 Task: Add Sprouts Mozzarella Shredded Cheese Value Pack to the cart.
Action: Mouse pressed left at (19, 72)
Screenshot: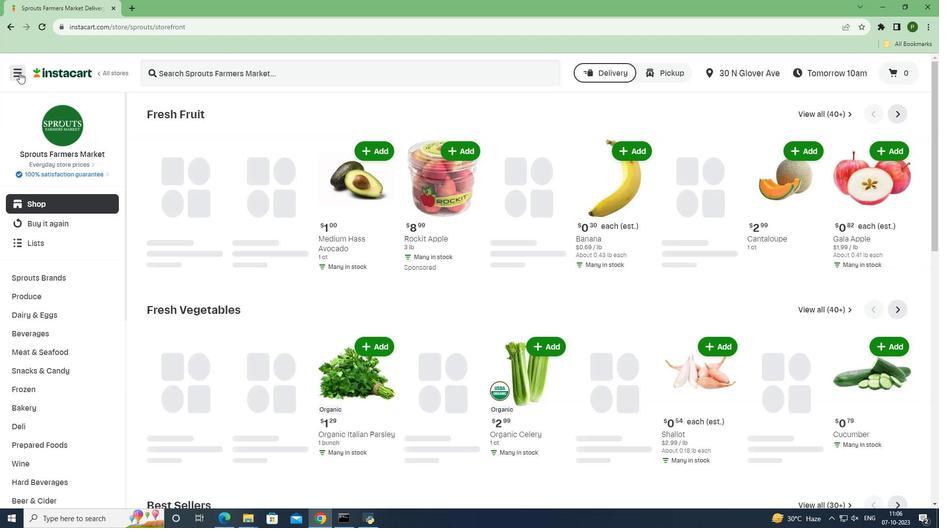 
Action: Mouse moved to (29, 259)
Screenshot: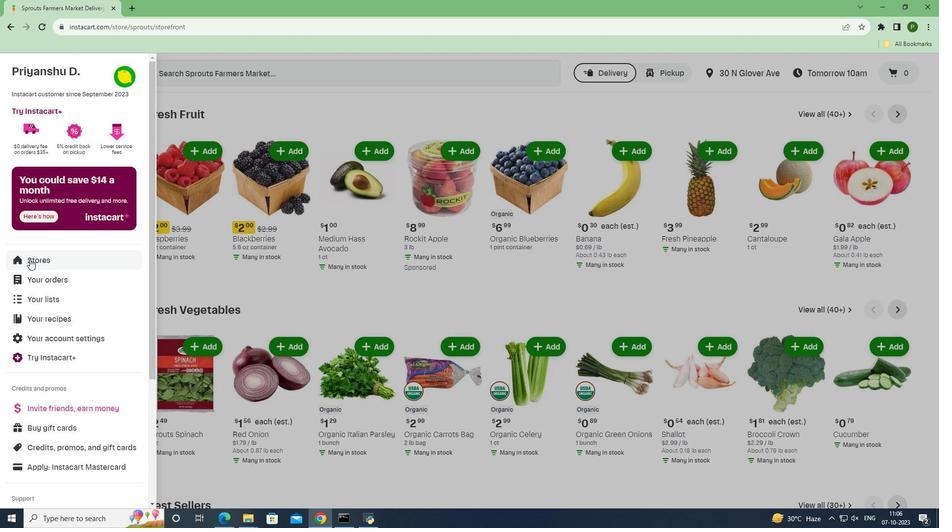 
Action: Mouse pressed left at (29, 259)
Screenshot: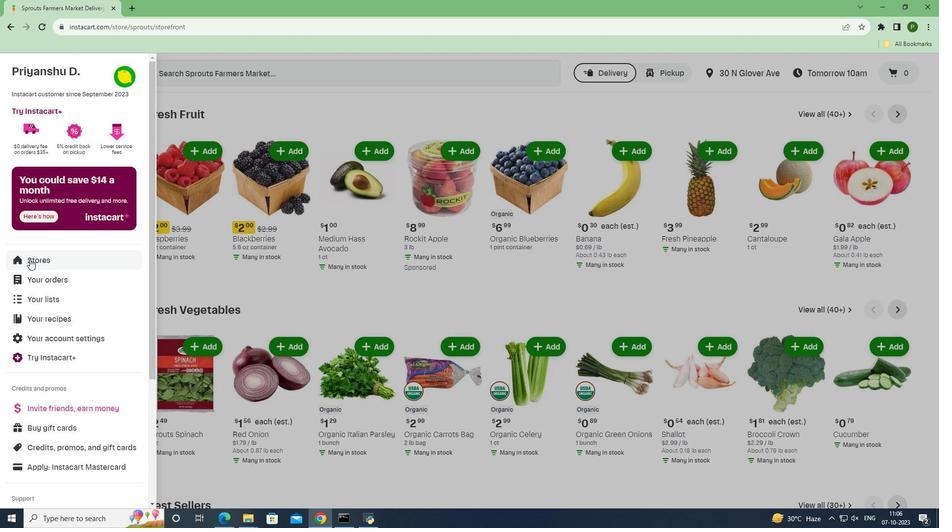 
Action: Mouse moved to (219, 110)
Screenshot: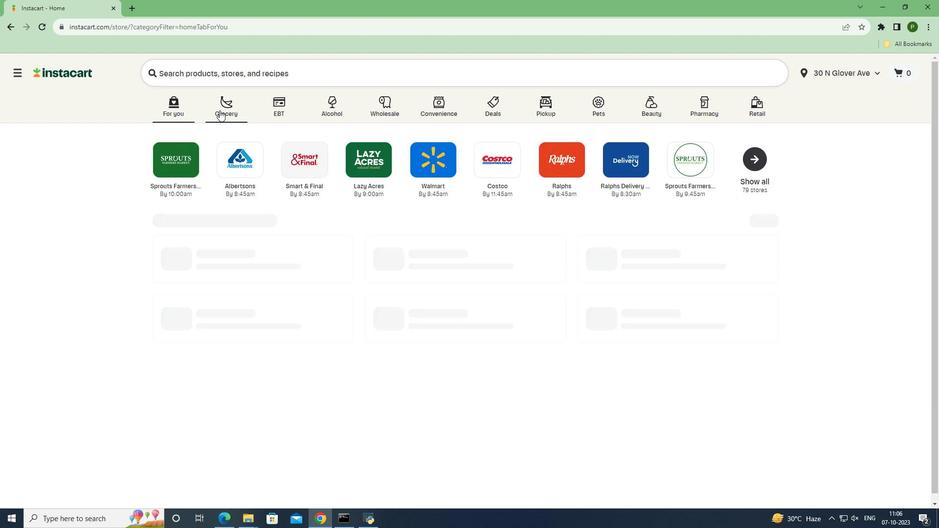 
Action: Mouse pressed left at (219, 110)
Screenshot: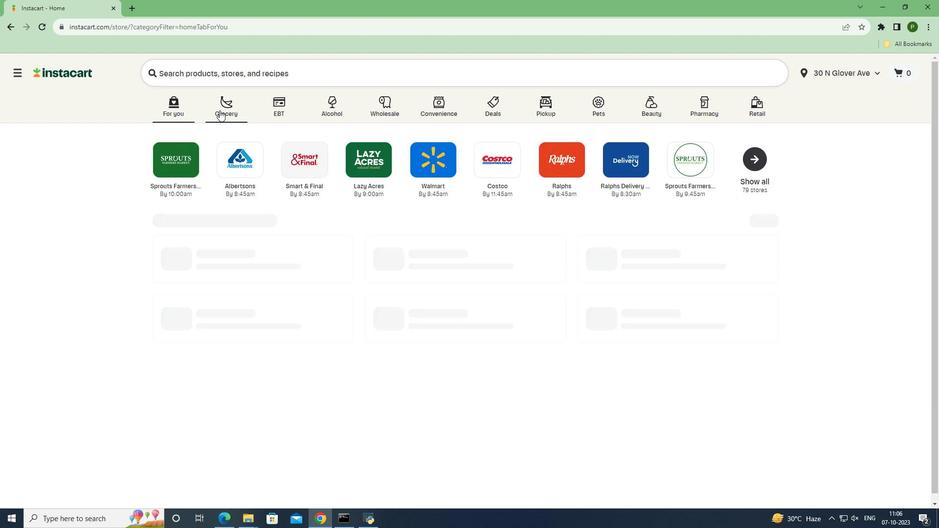 
Action: Mouse moved to (396, 221)
Screenshot: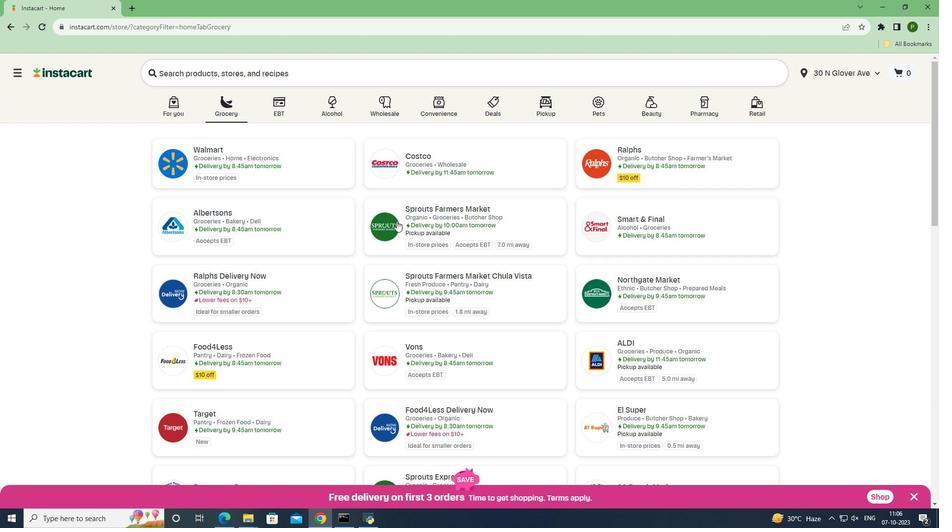 
Action: Mouse pressed left at (396, 221)
Screenshot: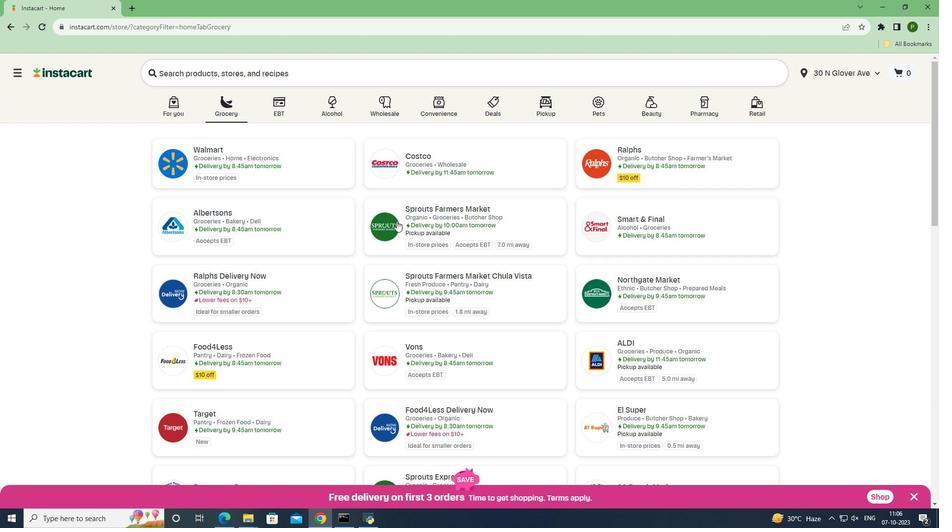 
Action: Mouse moved to (63, 315)
Screenshot: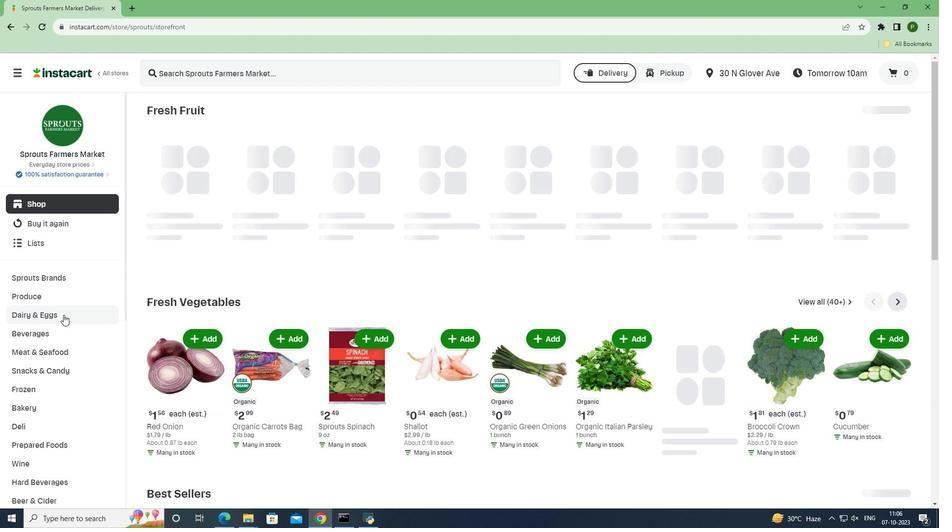 
Action: Mouse pressed left at (63, 315)
Screenshot: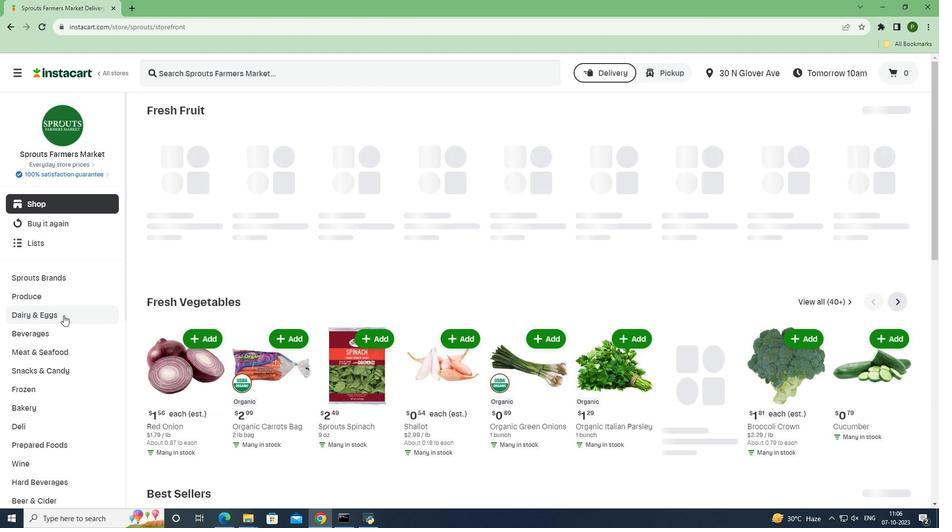 
Action: Mouse moved to (52, 353)
Screenshot: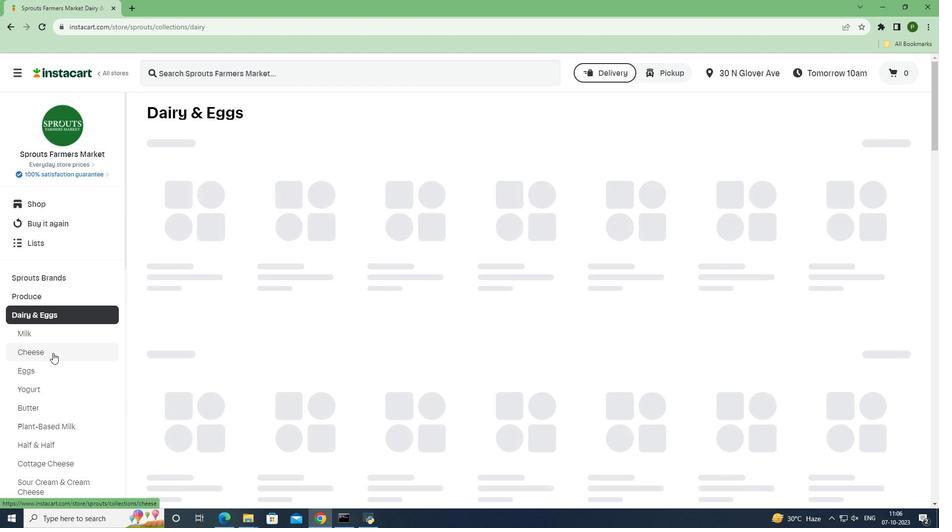 
Action: Mouse pressed left at (52, 353)
Screenshot: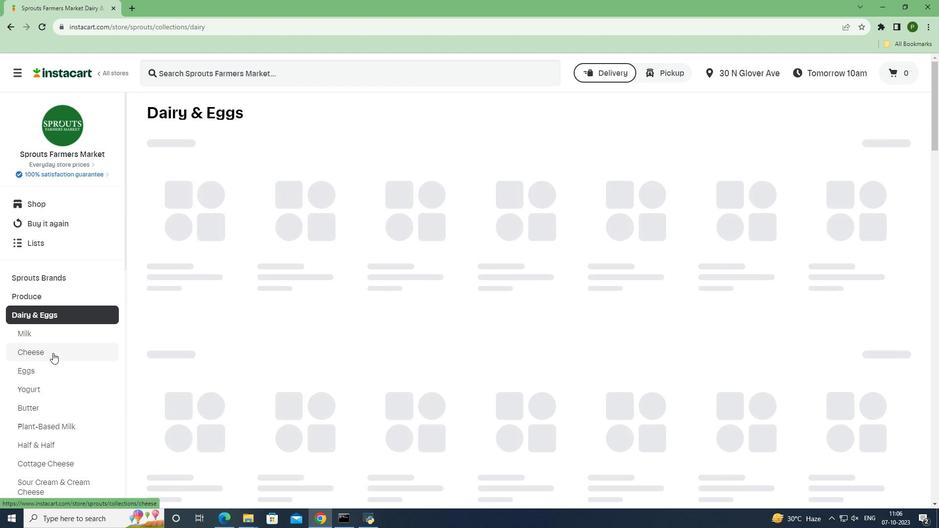 
Action: Mouse moved to (182, 76)
Screenshot: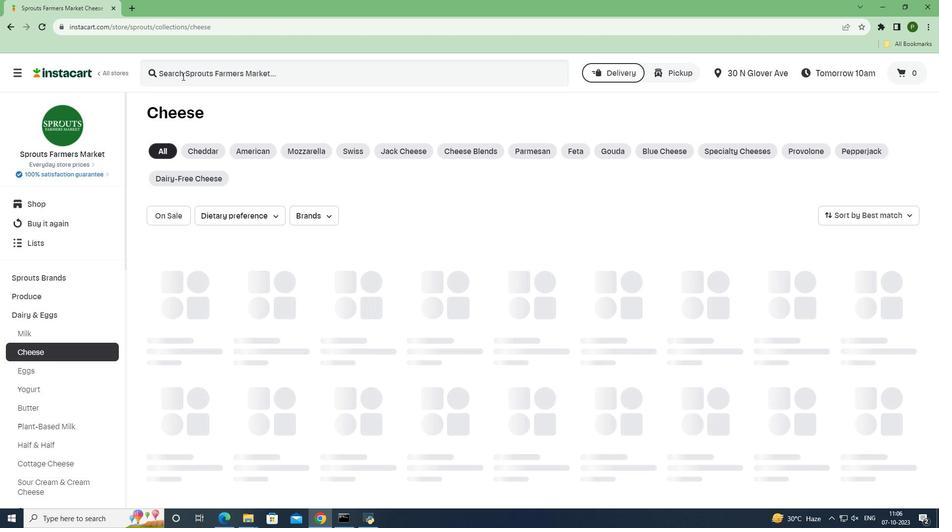 
Action: Mouse pressed left at (182, 76)
Screenshot: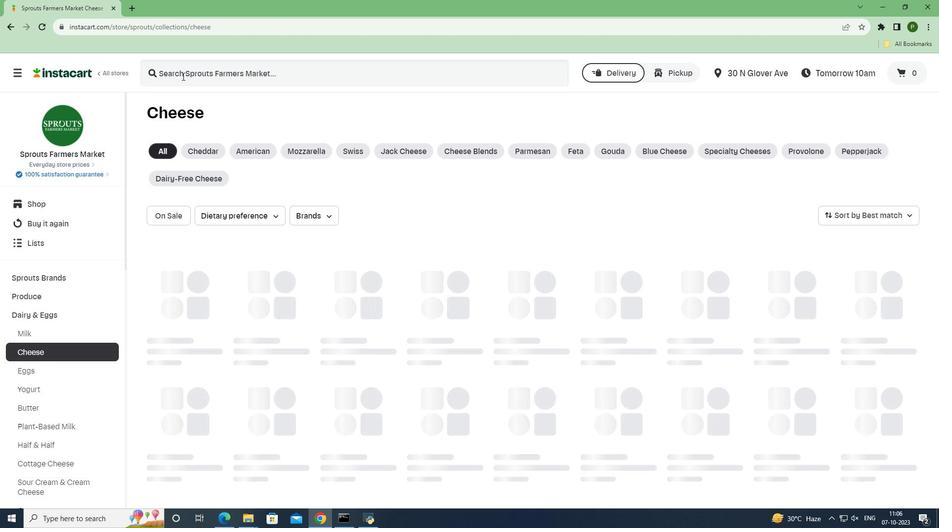 
Action: Key pressed <Key.caps_lock>S<Key.caps_lock>prouts<Key.space><Key.caps_lock>M<Key.caps_lock>ozzarella<Key.space><Key.caps_lock>S<Key.caps_lock>hredded<Key.space><Key.caps_lock>C<Key.caps_lock>heese<Key.space><Key.caps_lock>V<Key.caps_lock>alue<Key.space><Key.caps_lock>P<Key.caps_lock>ack<Key.space><Key.enter>
Screenshot: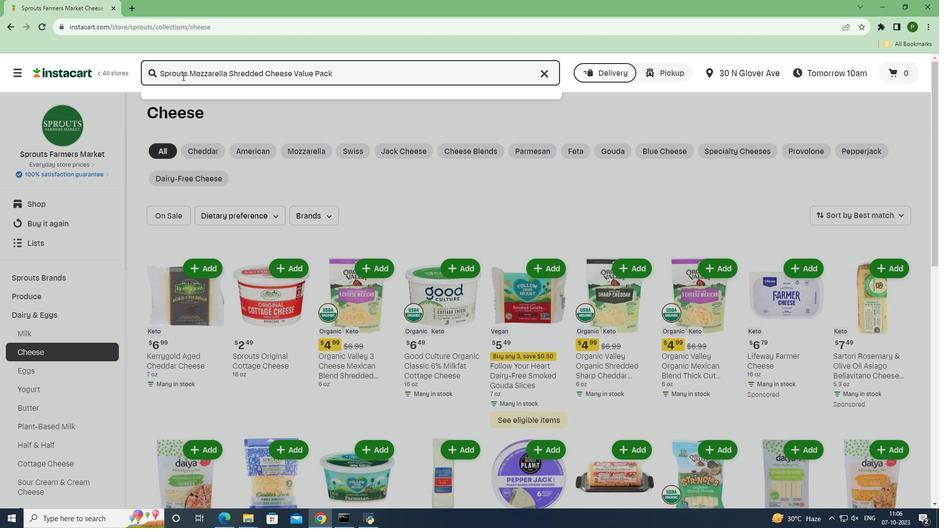 
Action: Mouse moved to (562, 174)
Screenshot: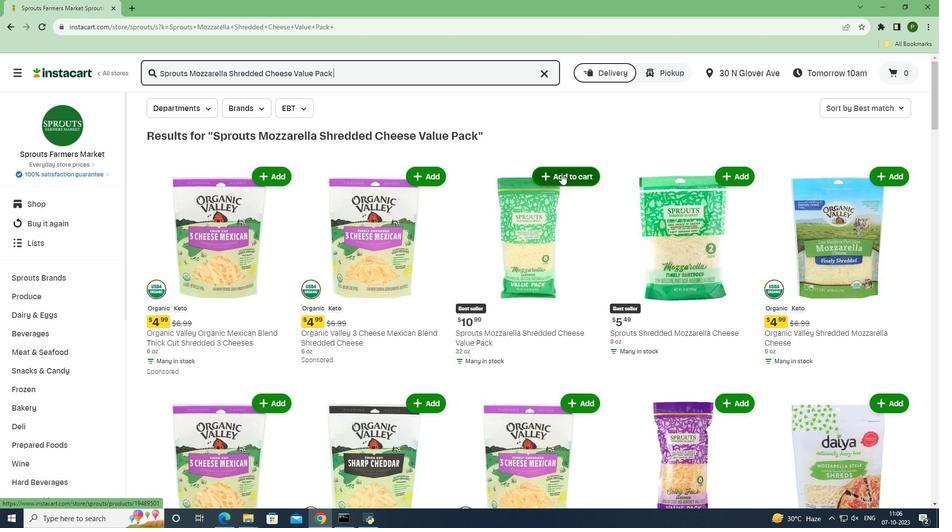 
Action: Mouse pressed left at (562, 174)
Screenshot: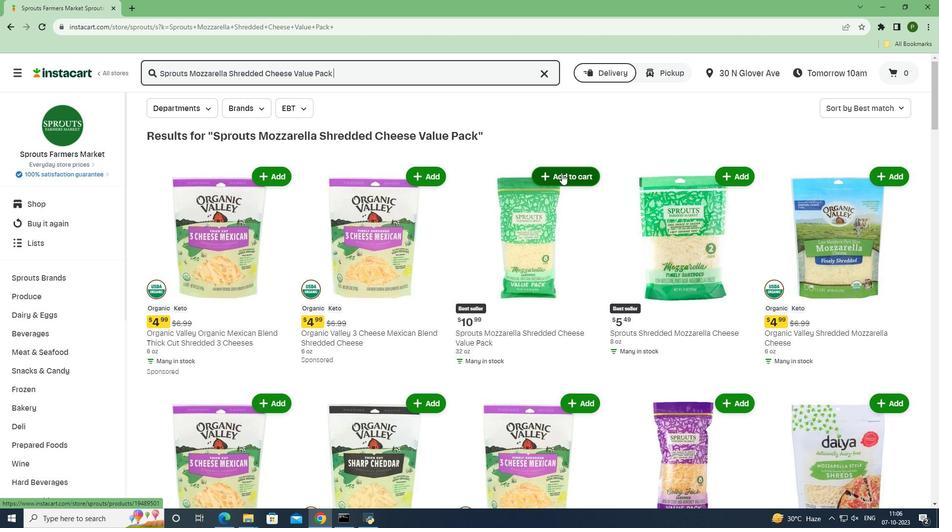 
Action: Mouse moved to (604, 239)
Screenshot: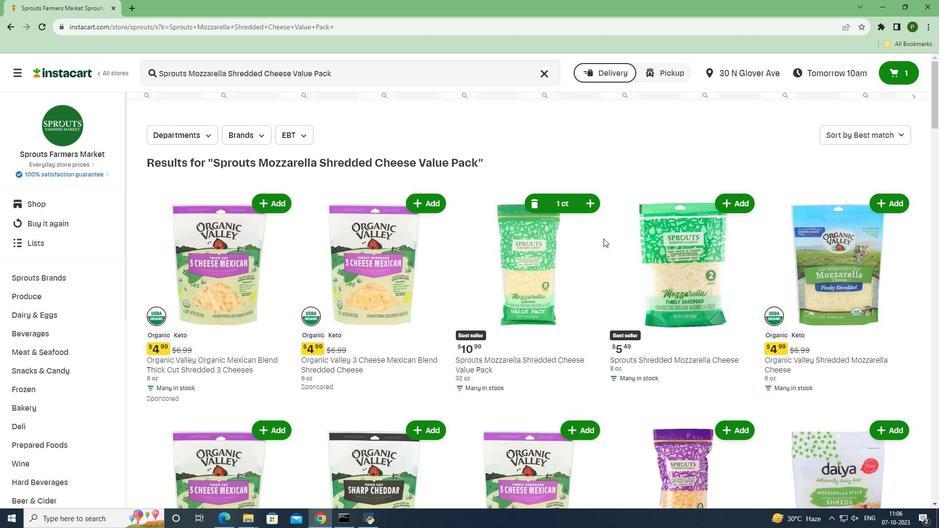 
